 Task: Create New Customer with Customer Name: Glorias Latin Cuisine, Billing Address Line1: 3112 Abia Martin Drive, Billing Address Line2:  Panther Burn, Billing Address Line3:  Mississippi 38765
Action: Mouse pressed left at (187, 39)
Screenshot: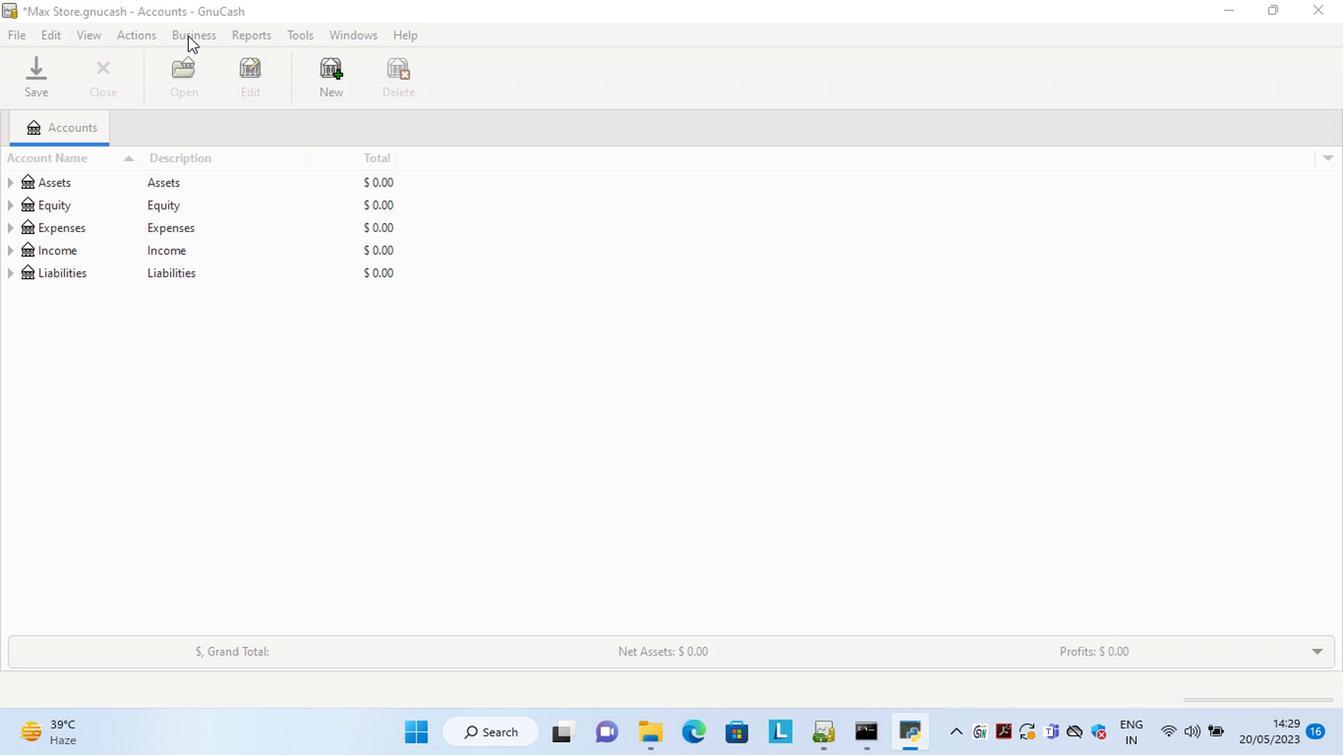 
Action: Mouse moved to (223, 55)
Screenshot: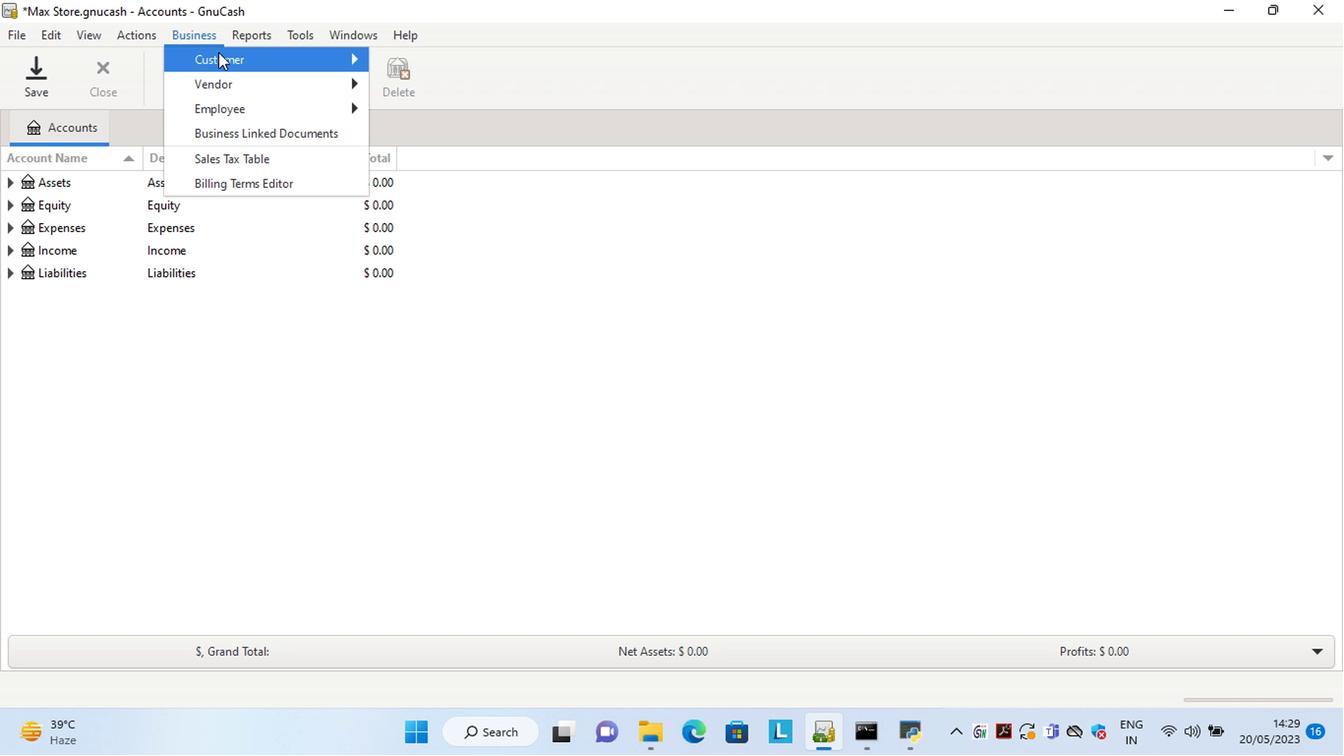 
Action: Mouse pressed left at (223, 55)
Screenshot: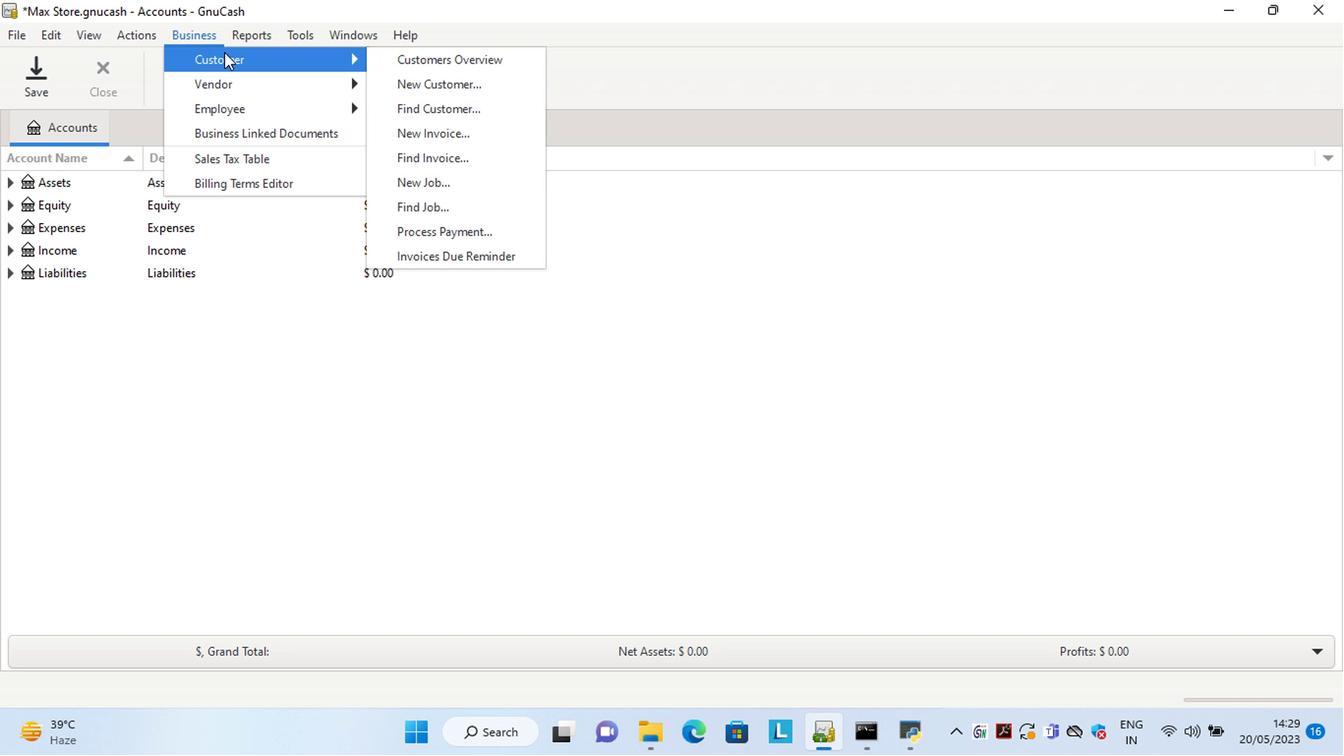 
Action: Mouse moved to (407, 90)
Screenshot: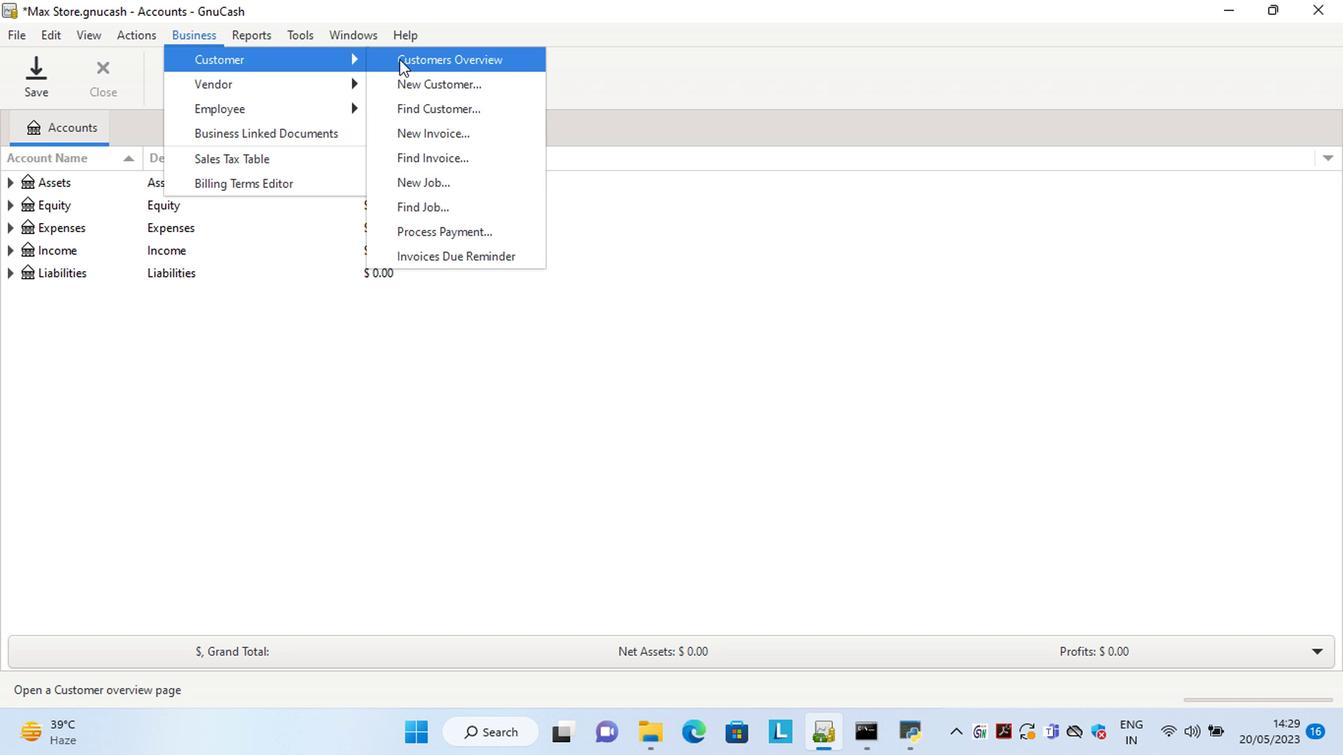 
Action: Mouse pressed left at (407, 90)
Screenshot: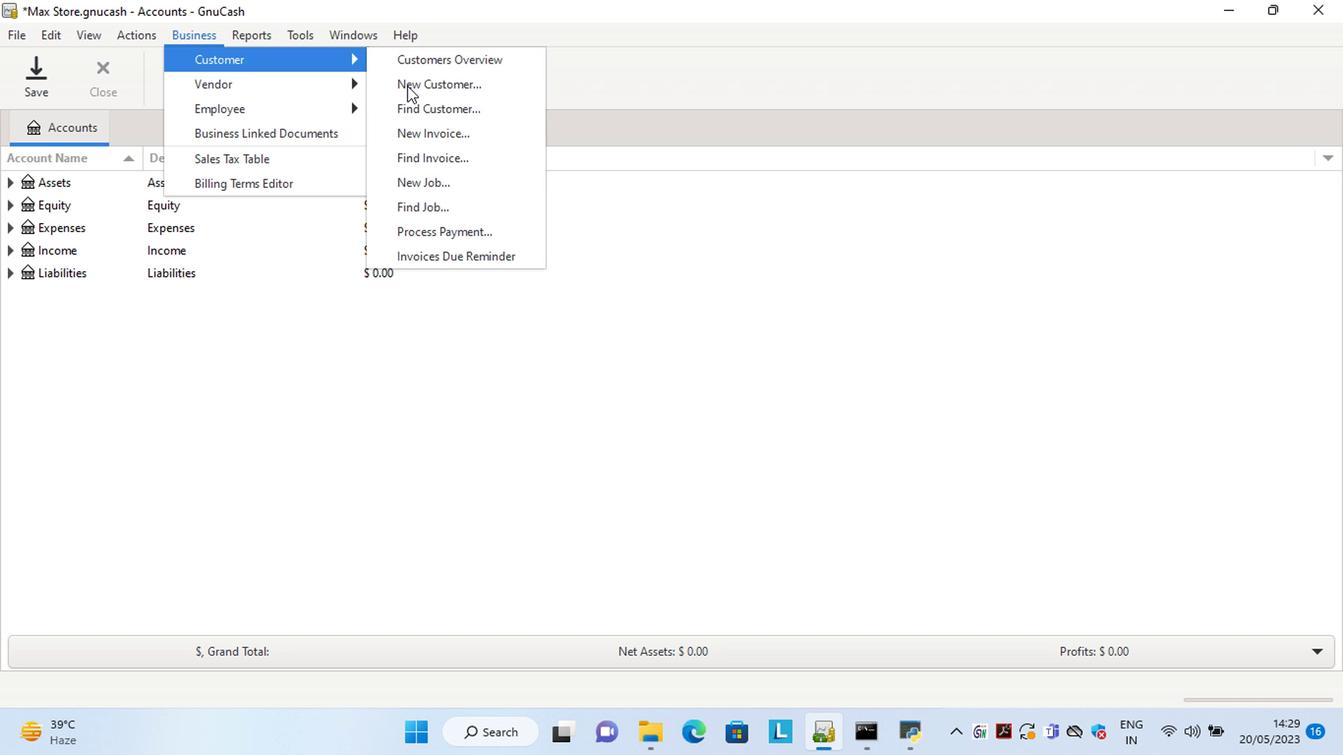 
Action: Mouse moved to (1010, 282)
Screenshot: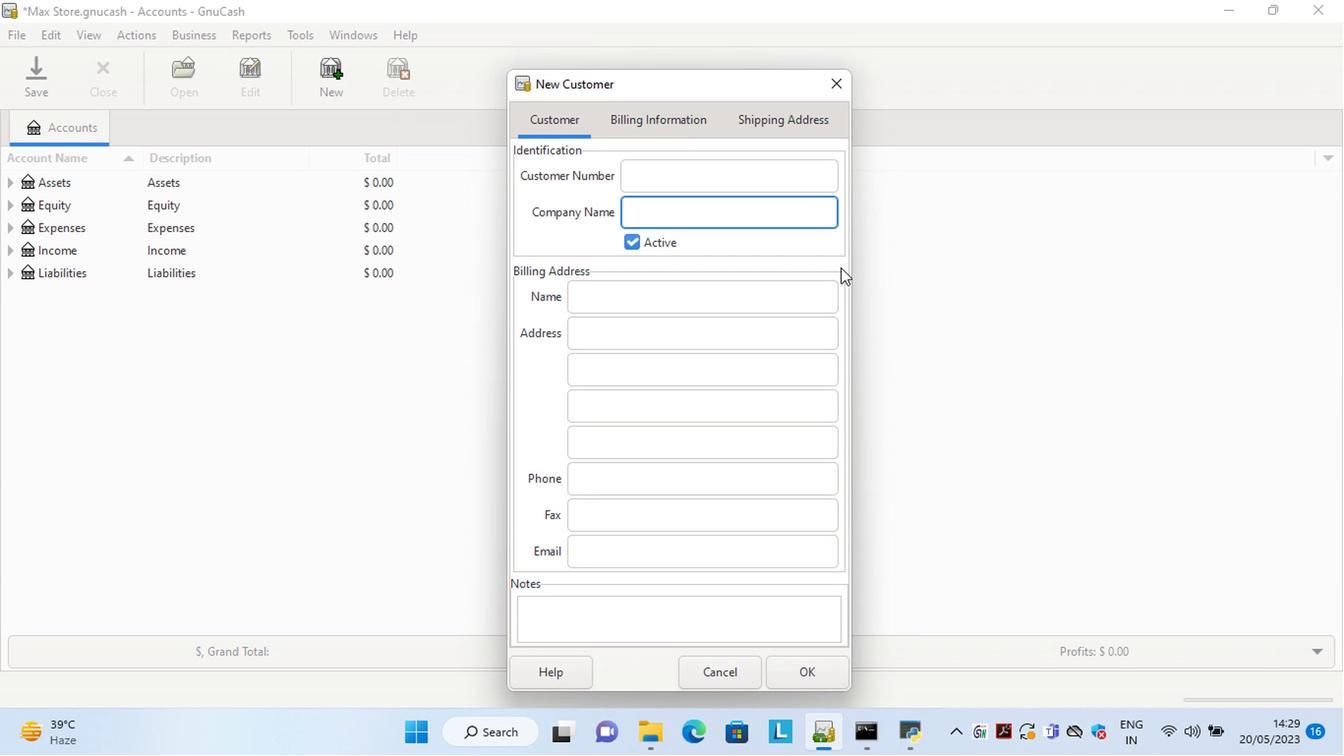 
Action: Key pressed <Key.shift><Key.shift><Key.shift><Key.shift><Key.shift><Key.shift><Key.shift><Key.shift><Key.shift><Key.shift><Key.shift><Key.shift><Key.shift>Glorias<Key.space><Key.shift>Latin<Key.space><Key.shift>Cuisine<Key.tab><Key.tab><Key.tab>3112<Key.space><Key.shift>Abia<Key.space><Key.shift>Martin<Key.space><Key.shift>Drive<Key.tab>p<Key.tab><Key.shift>M<Key.tab>
Screenshot: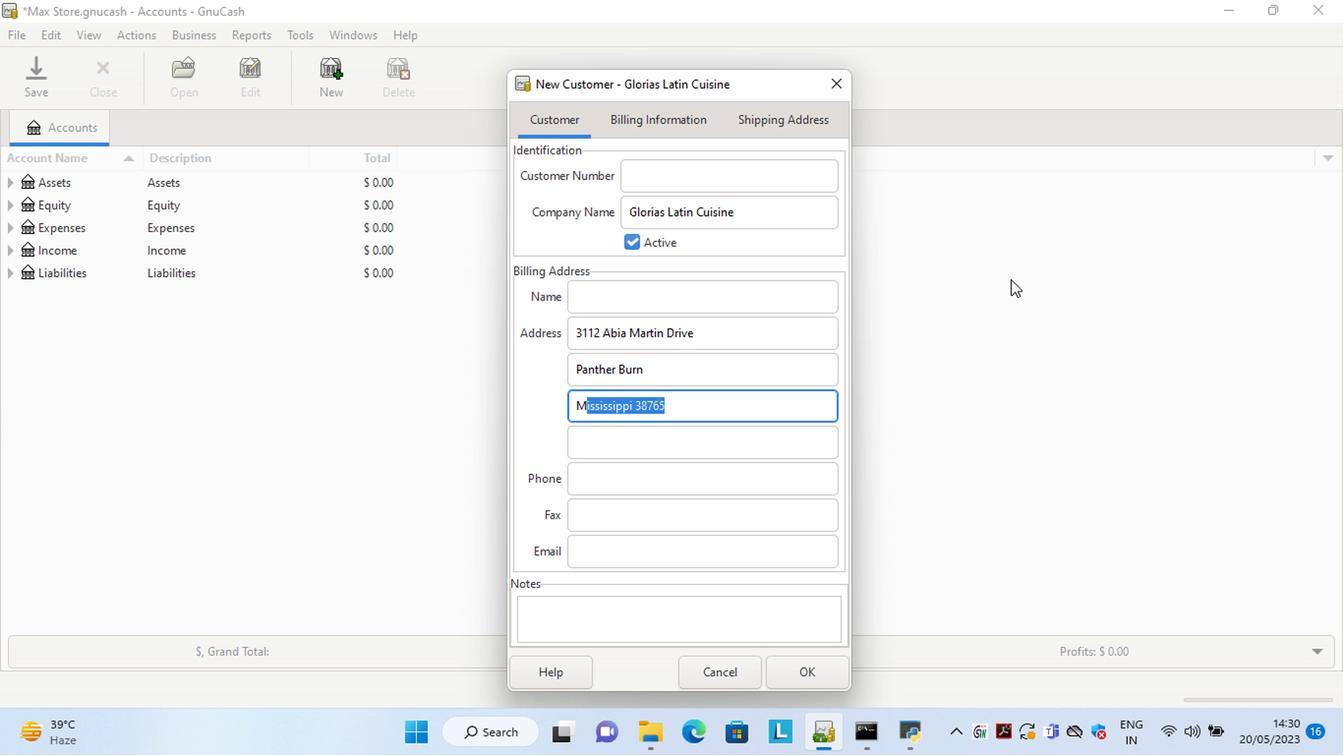 
Action: Mouse moved to (811, 673)
Screenshot: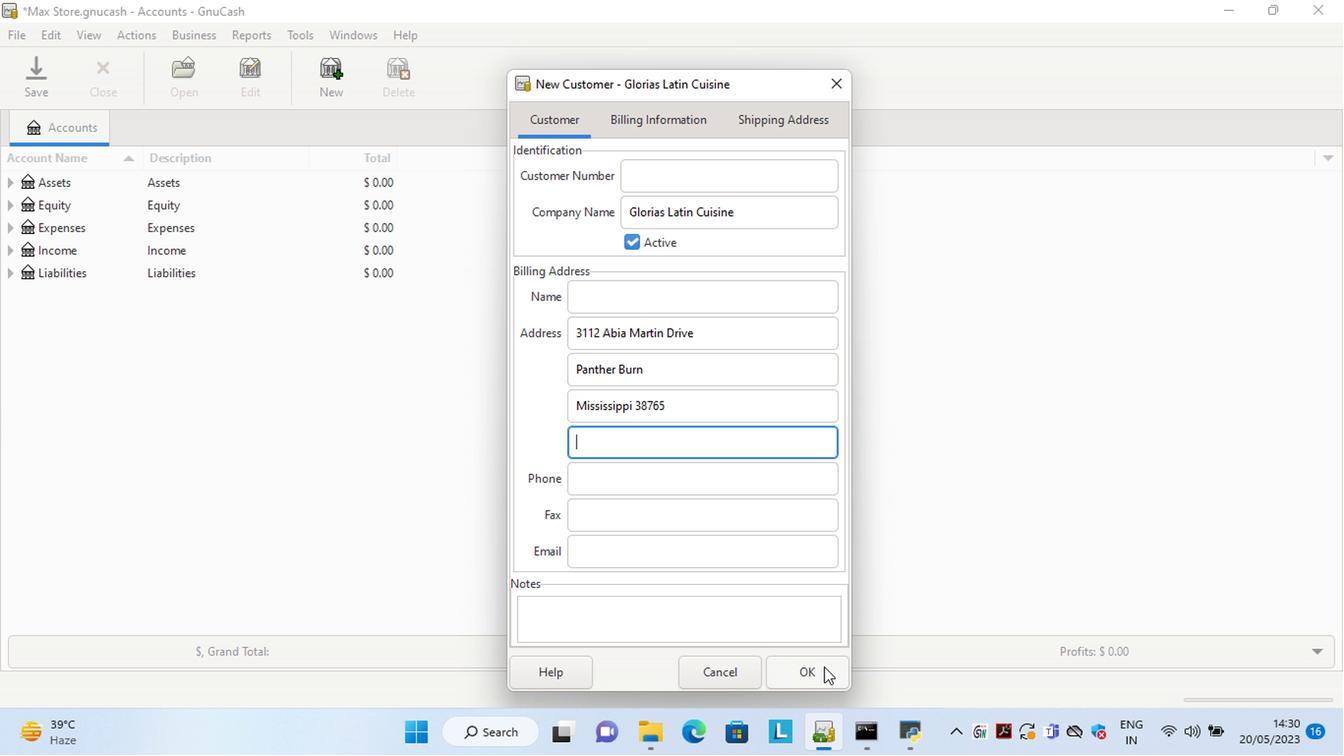 
Action: Mouse pressed left at (811, 673)
Screenshot: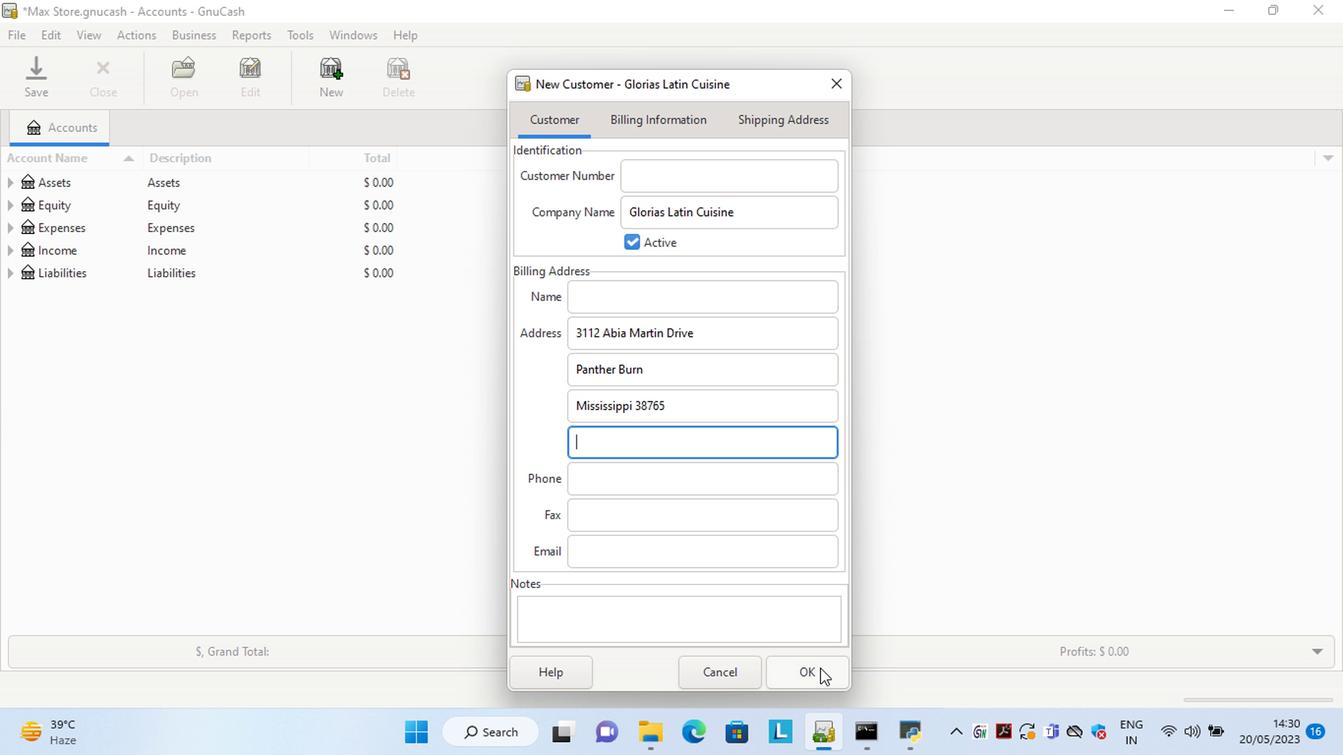 
